 Task: Sort the products in the category "Pinot Grigio" by unit price (high first).
Action: Mouse moved to (929, 336)
Screenshot: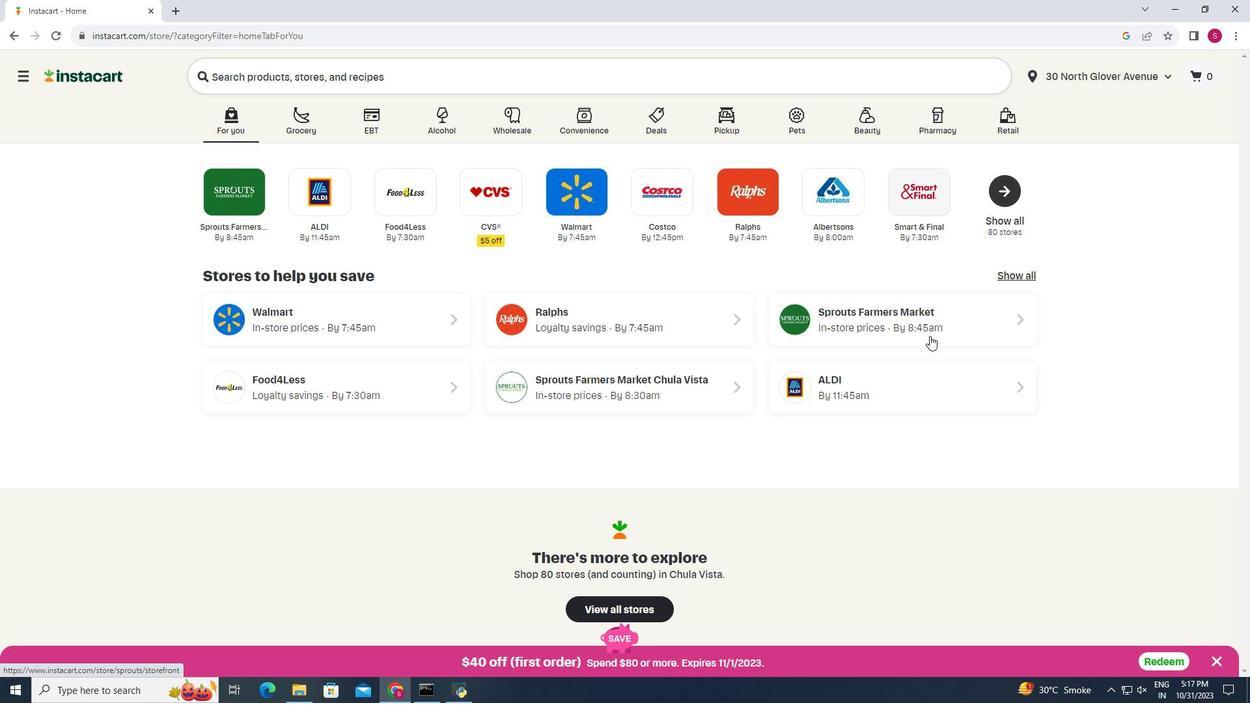 
Action: Mouse pressed left at (929, 336)
Screenshot: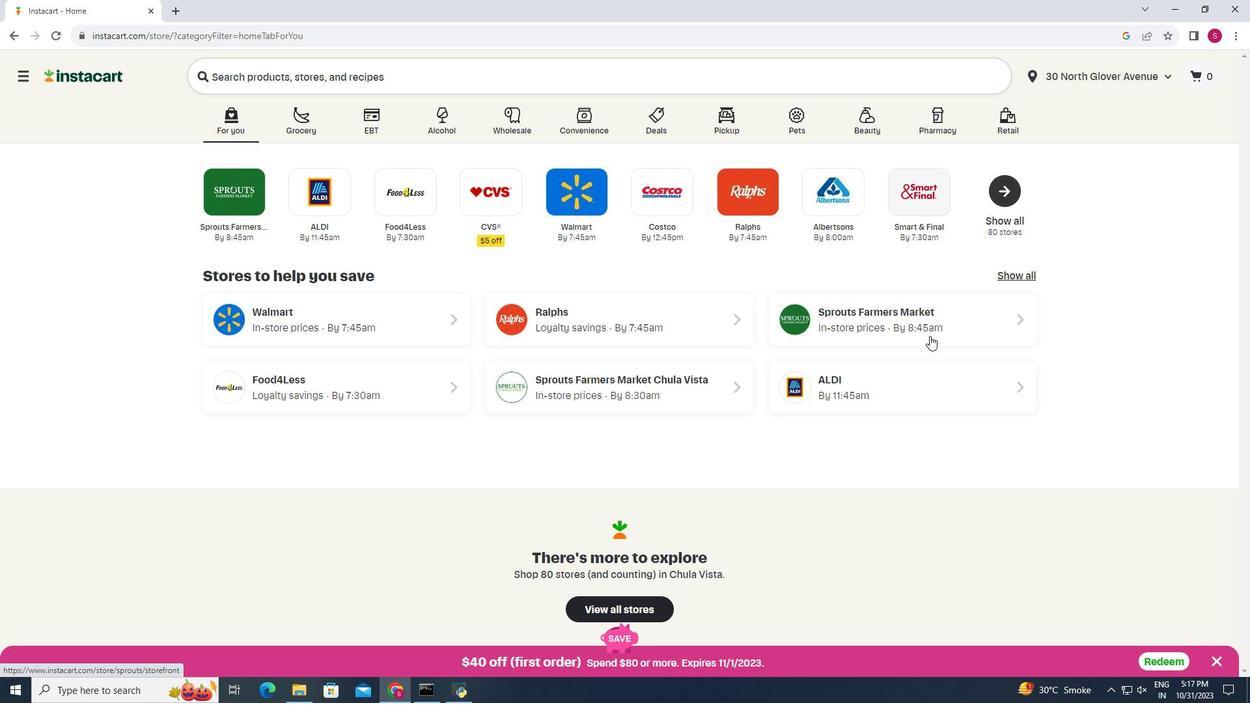 
Action: Mouse moved to (57, 663)
Screenshot: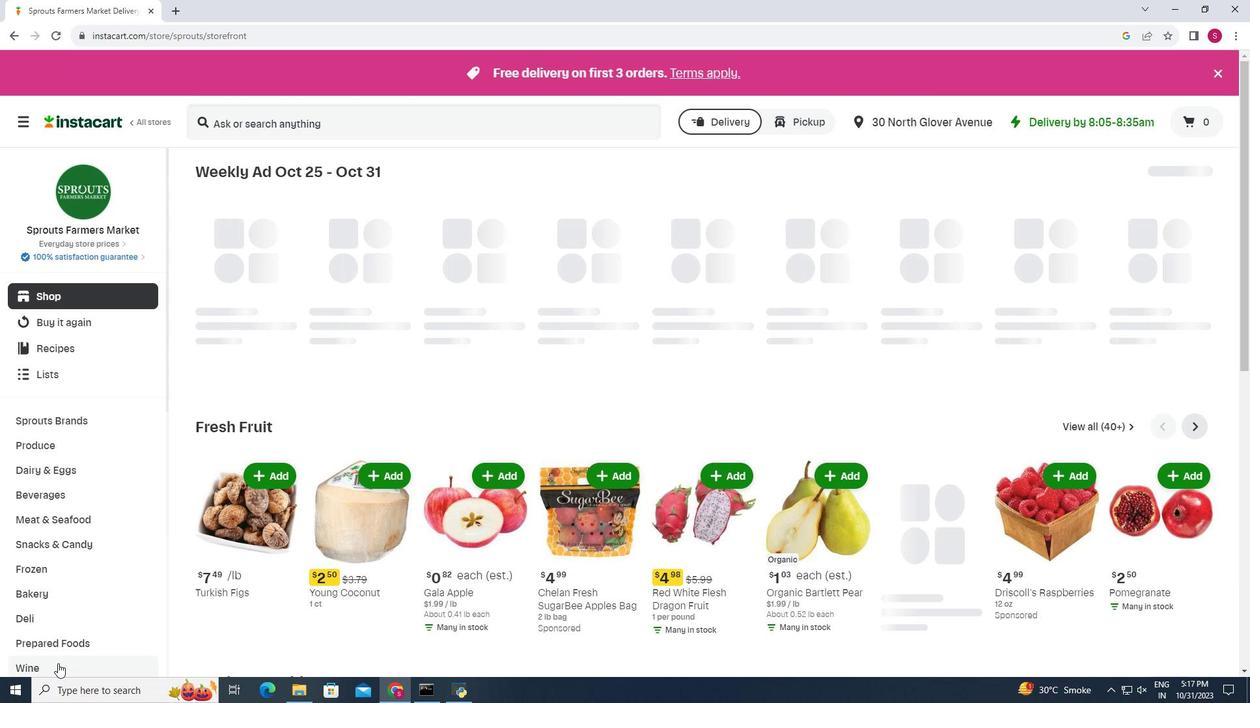 
Action: Mouse pressed left at (57, 663)
Screenshot: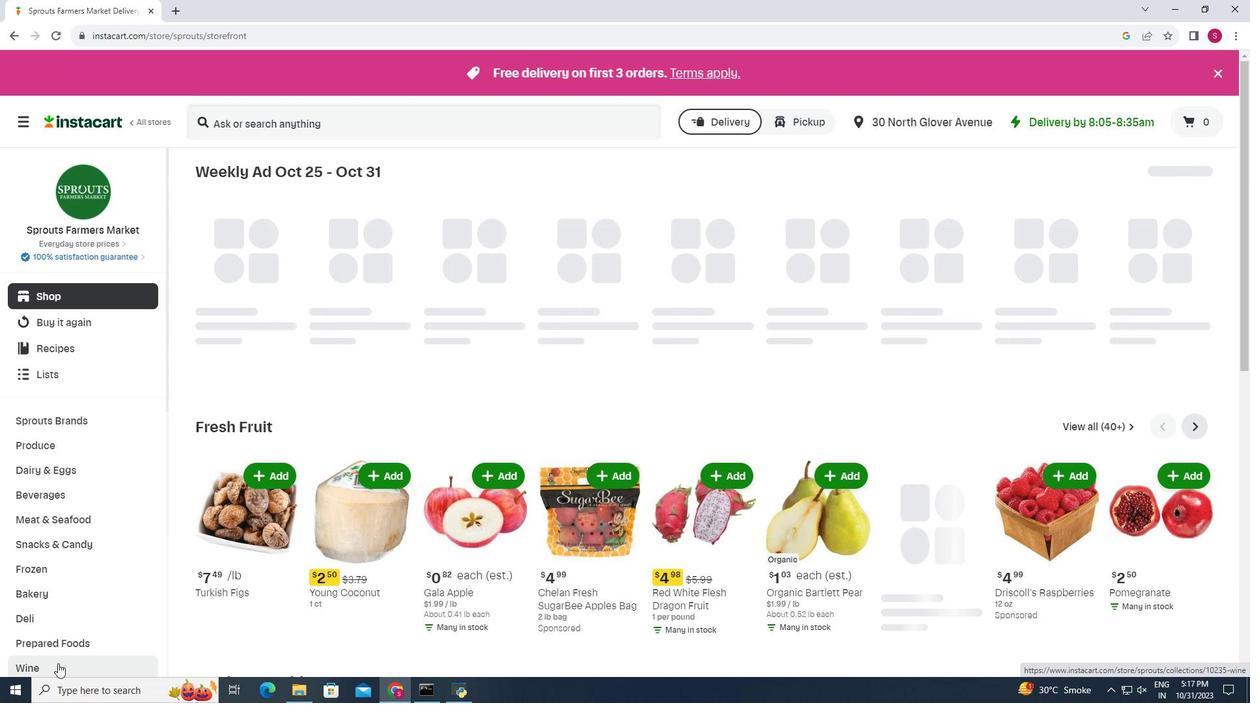 
Action: Mouse moved to (341, 207)
Screenshot: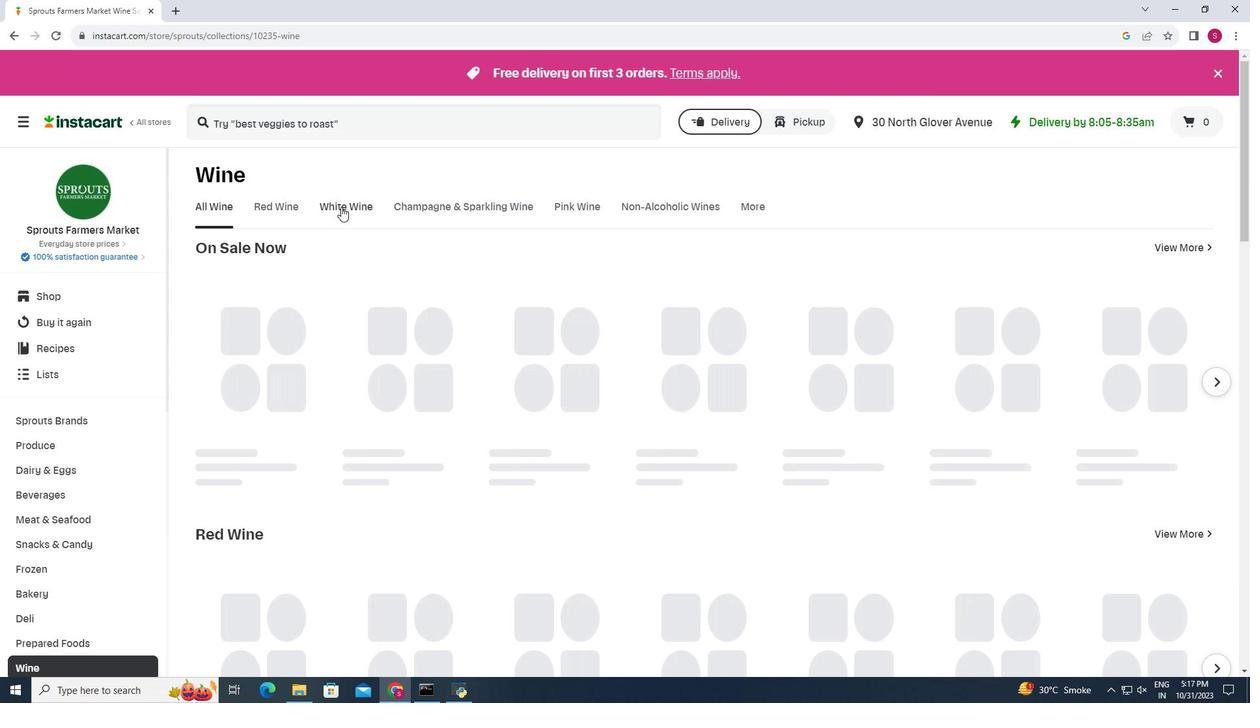 
Action: Mouse pressed left at (341, 207)
Screenshot: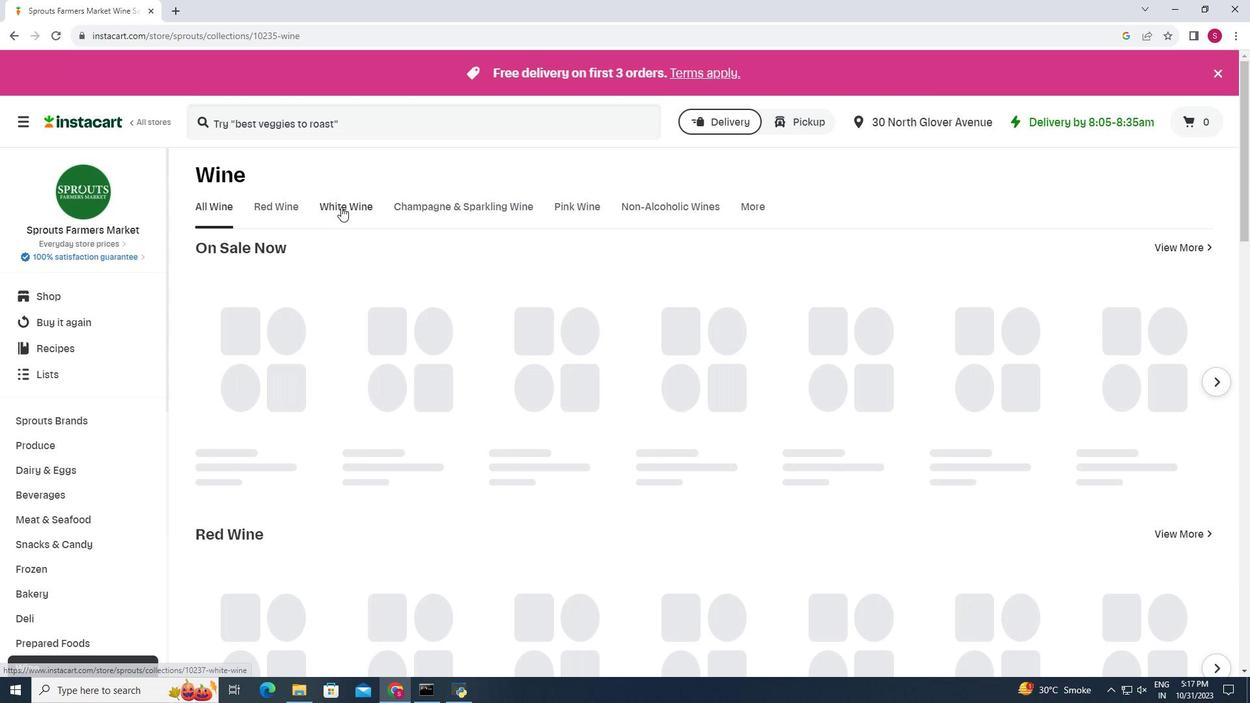 
Action: Mouse moved to (517, 266)
Screenshot: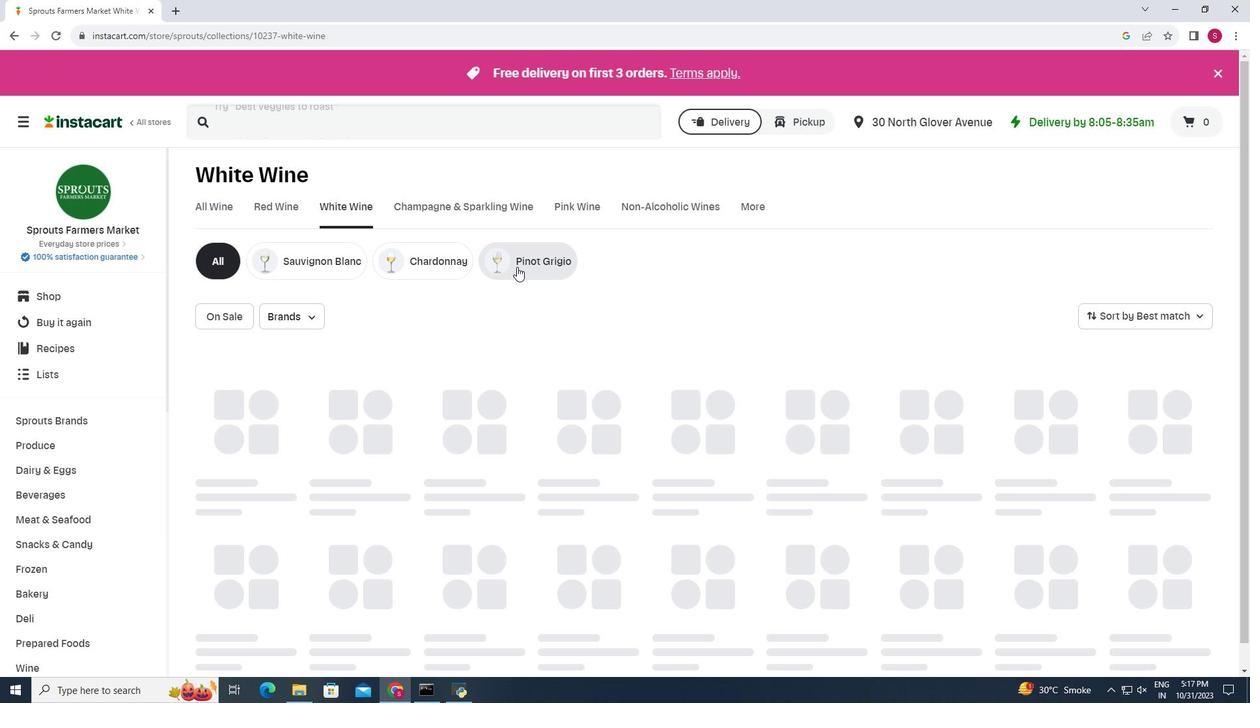 
Action: Mouse pressed left at (517, 266)
Screenshot: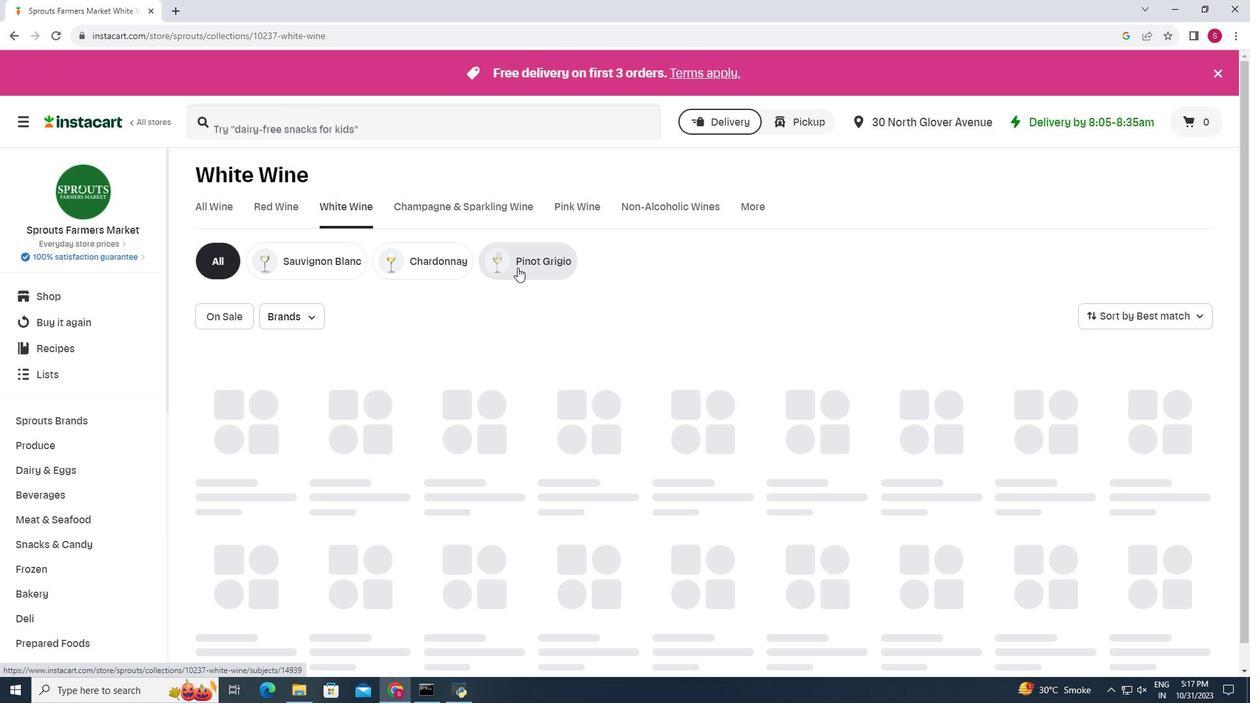 
Action: Mouse moved to (1204, 314)
Screenshot: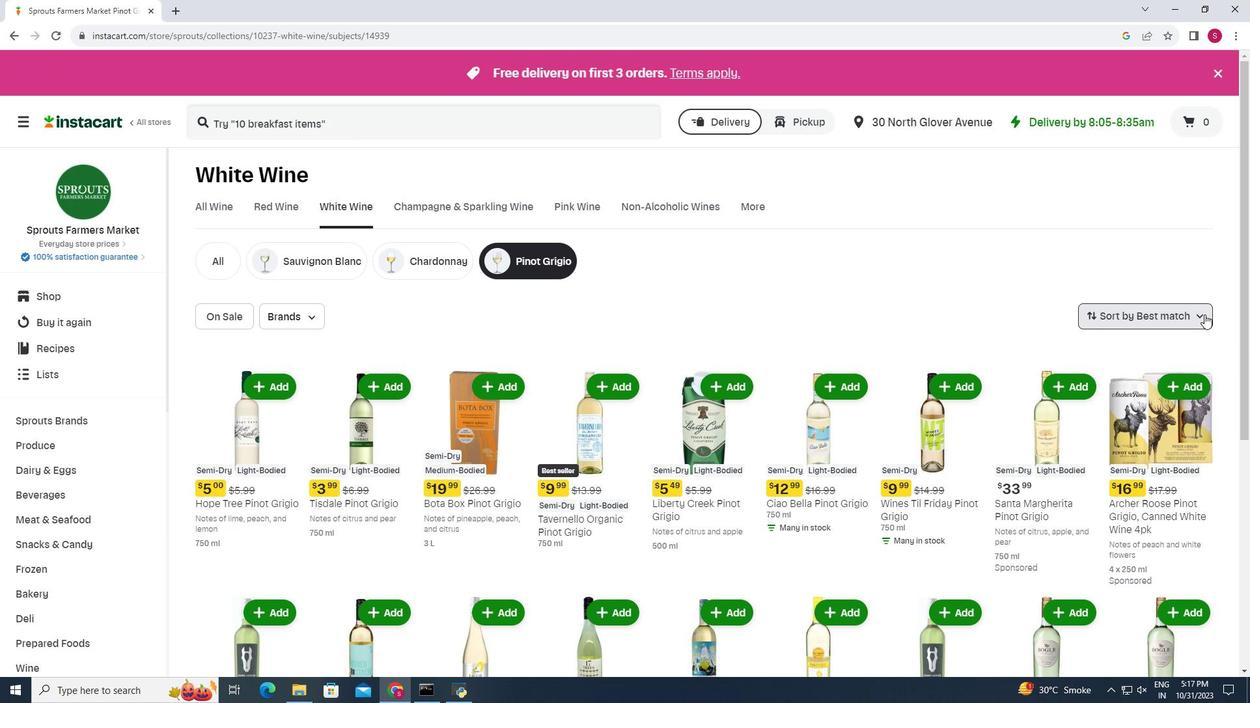 
Action: Mouse pressed left at (1204, 314)
Screenshot: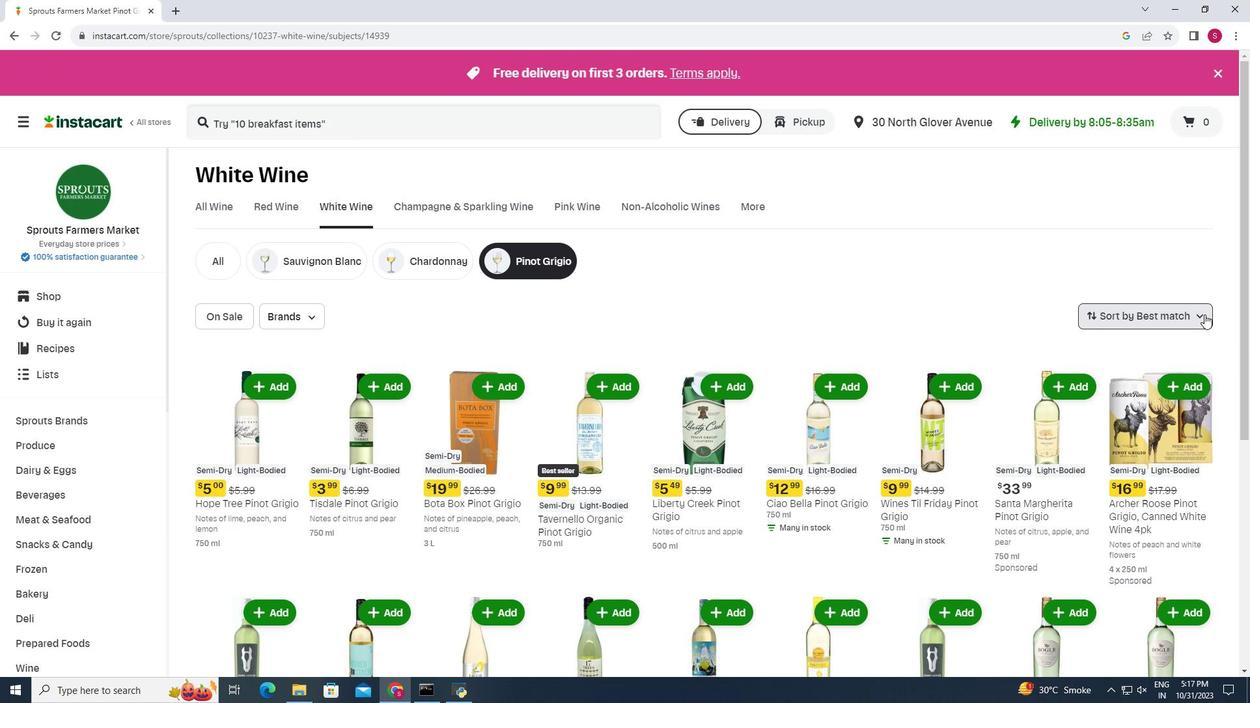 
Action: Mouse moved to (1146, 467)
Screenshot: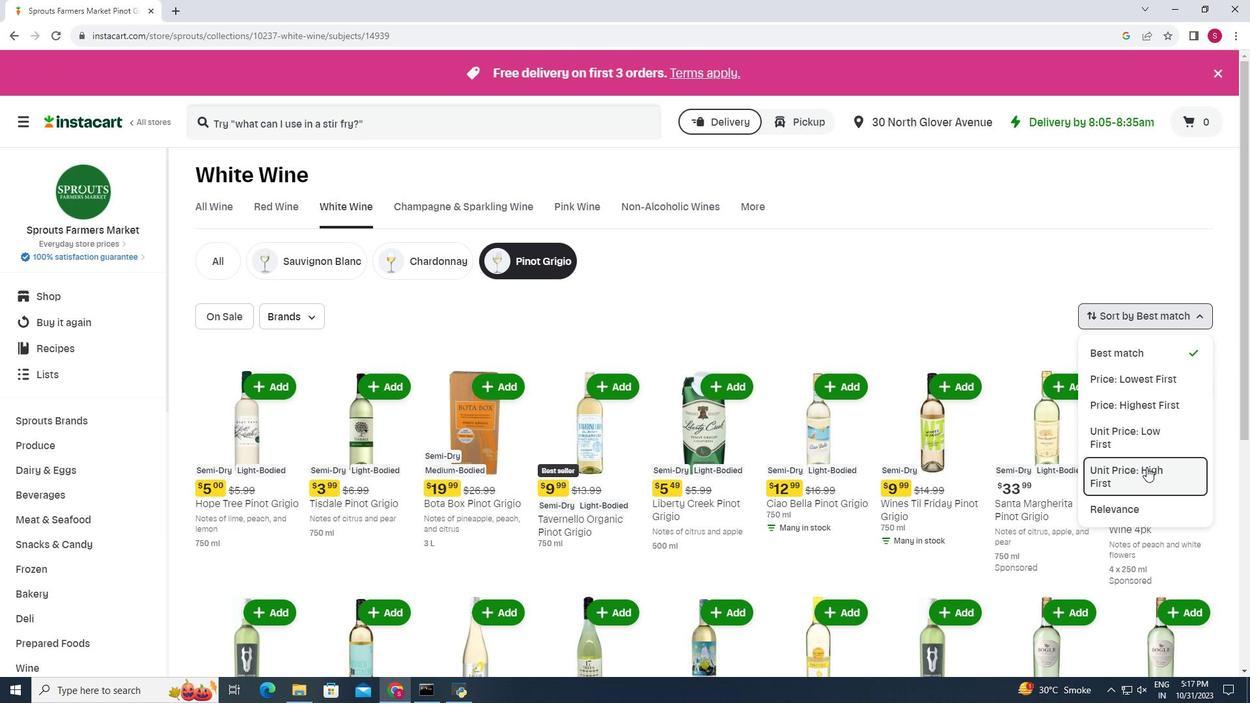 
Action: Mouse pressed left at (1146, 467)
Screenshot: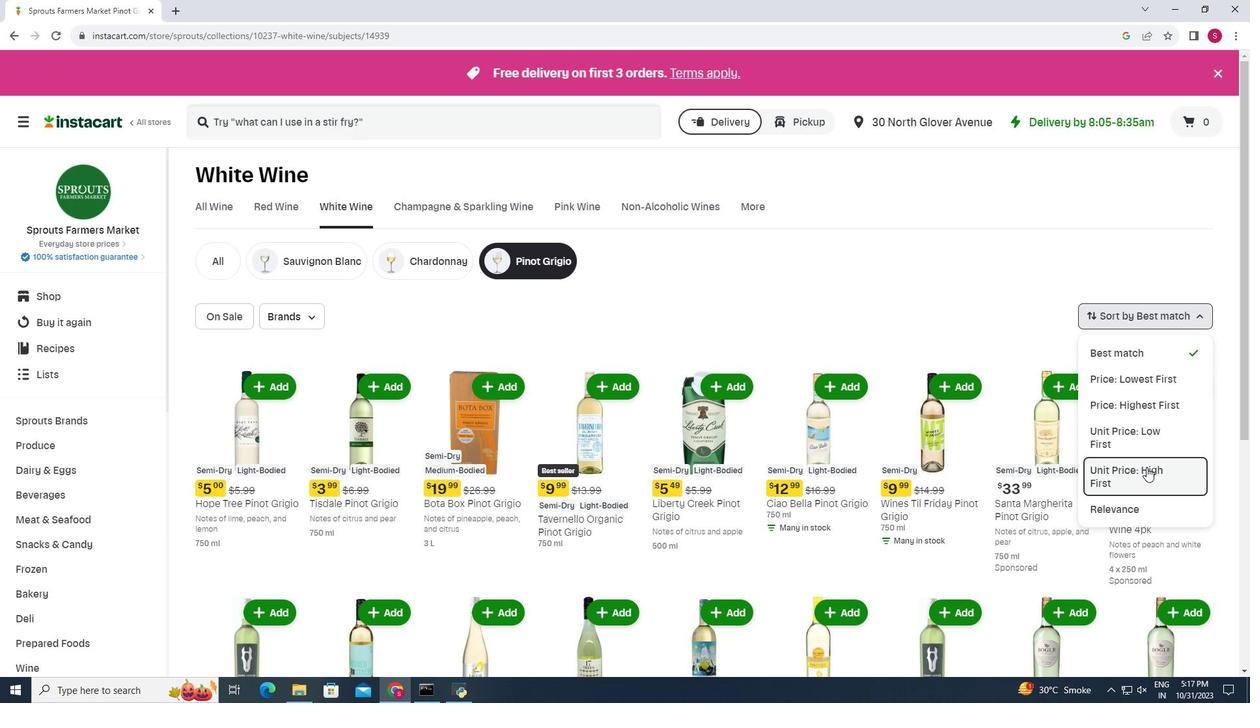 
Action: Mouse moved to (686, 283)
Screenshot: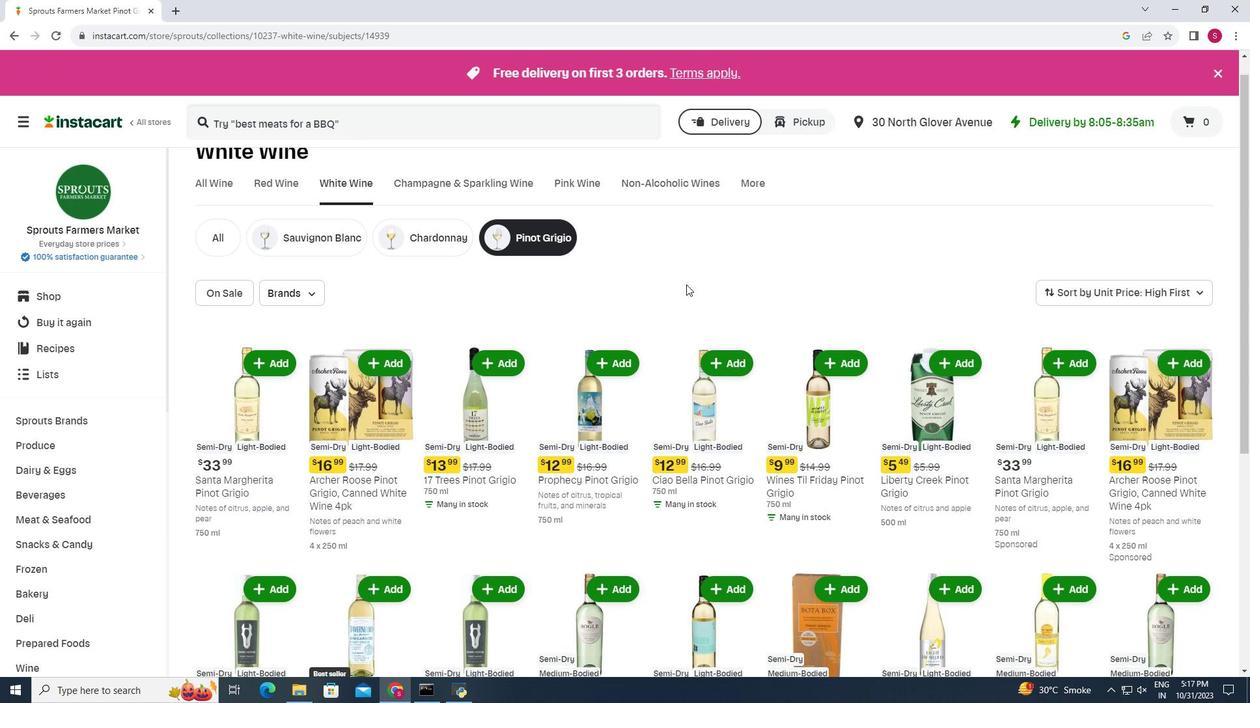 
Action: Mouse scrolled (686, 282) with delta (0, 0)
Screenshot: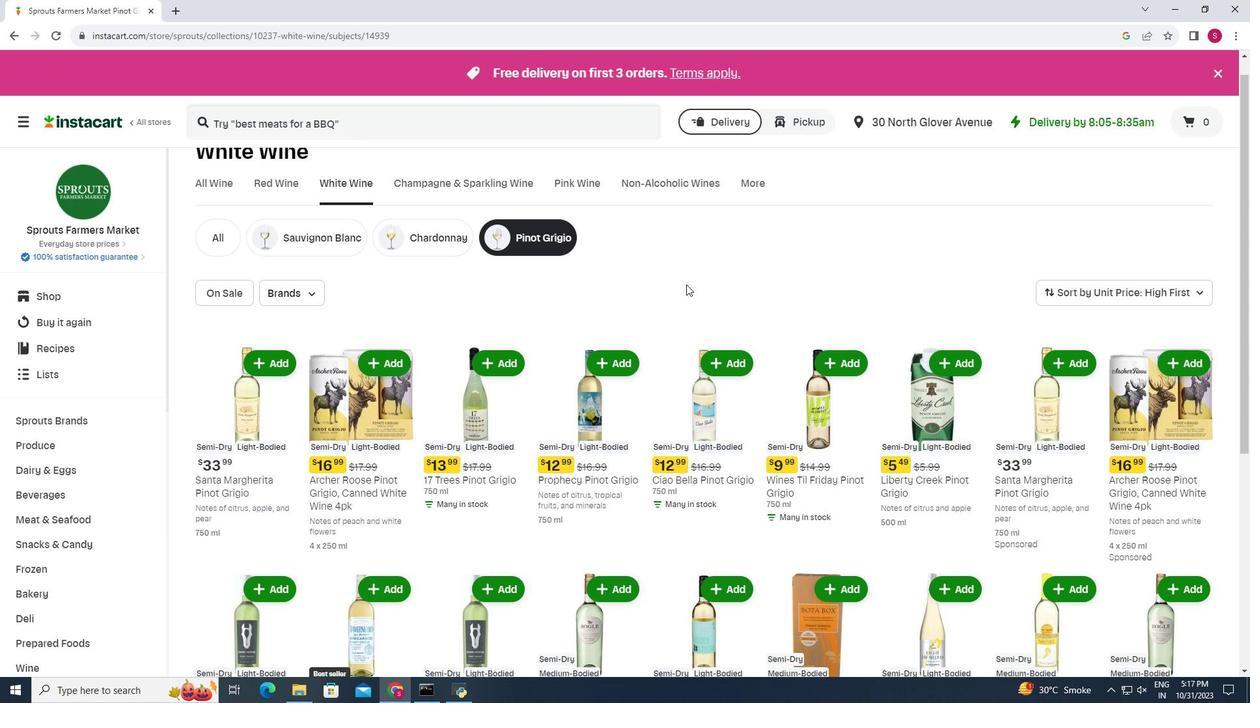
Action: Mouse moved to (686, 284)
Screenshot: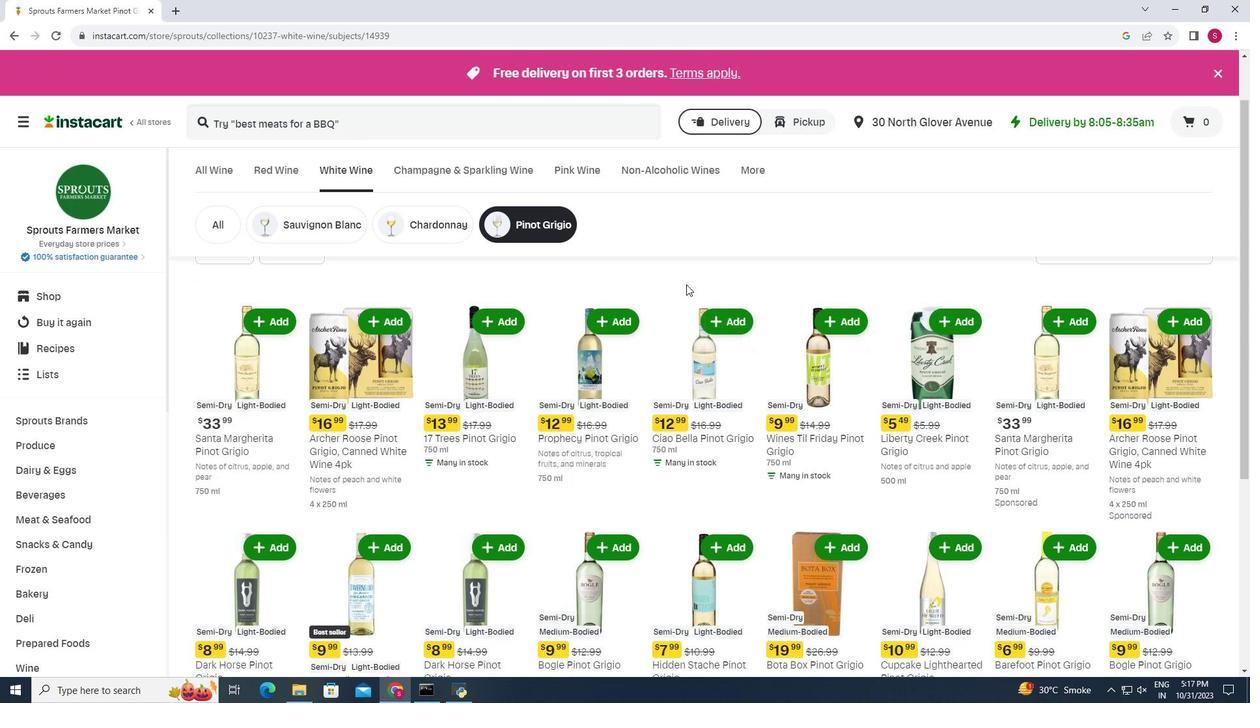 
Action: Mouse scrolled (686, 283) with delta (0, 0)
Screenshot: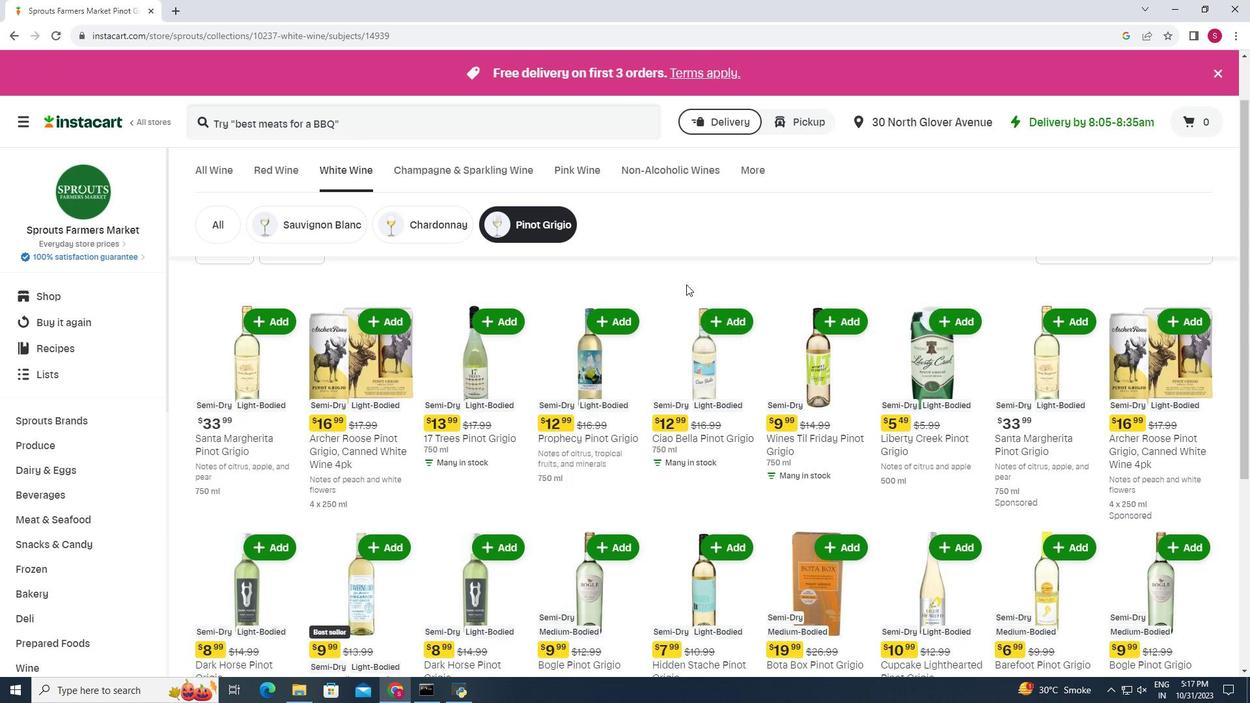 
Action: Mouse scrolled (686, 283) with delta (0, 0)
Screenshot: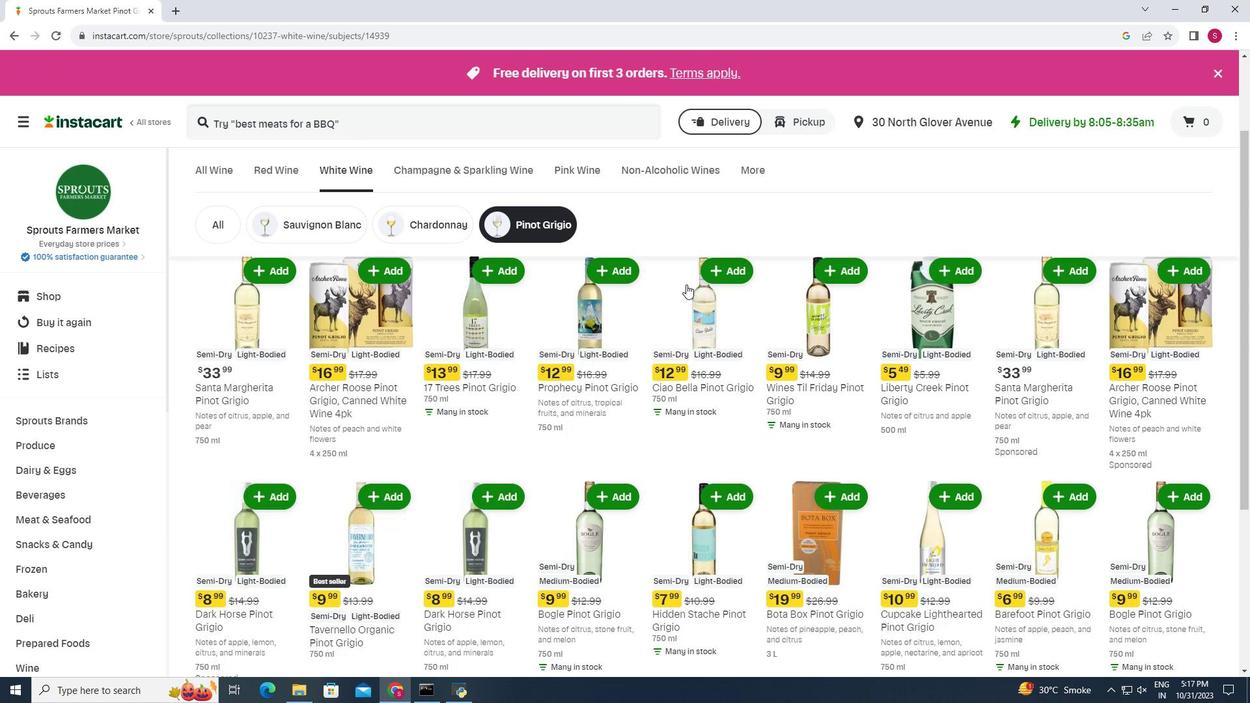 
Action: Mouse scrolled (686, 283) with delta (0, 0)
Screenshot: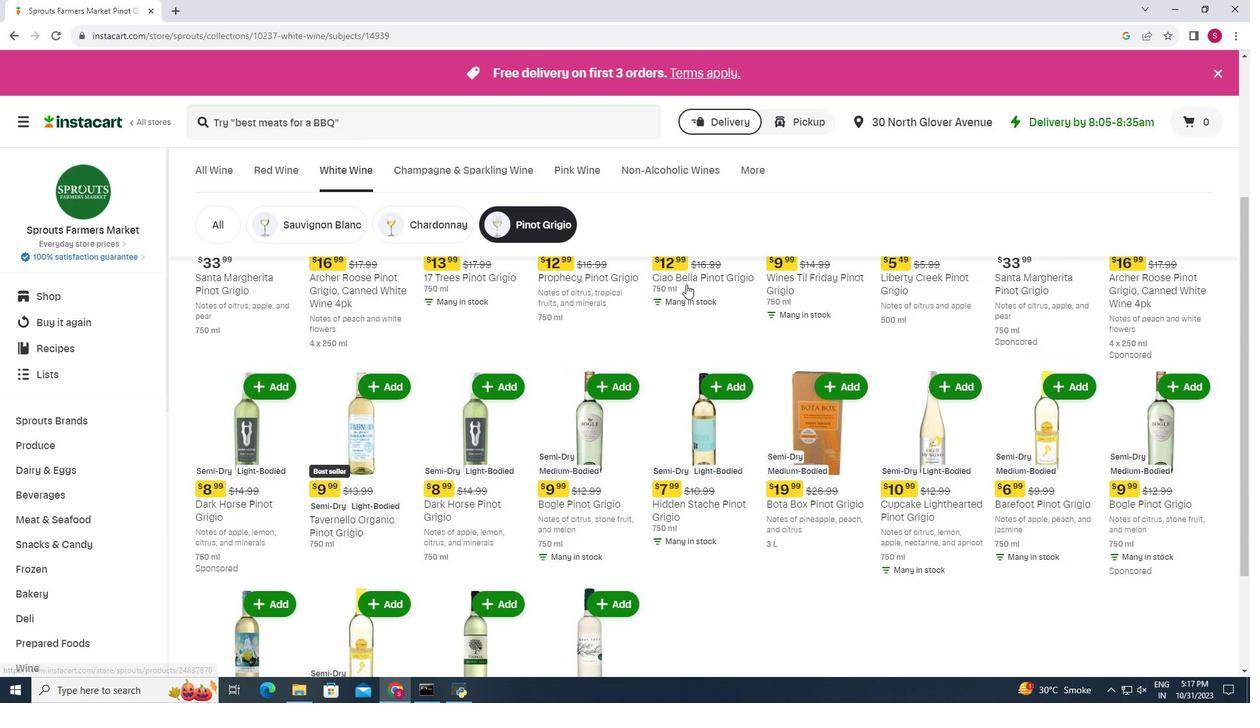 
Action: Mouse scrolled (686, 283) with delta (0, 0)
Screenshot: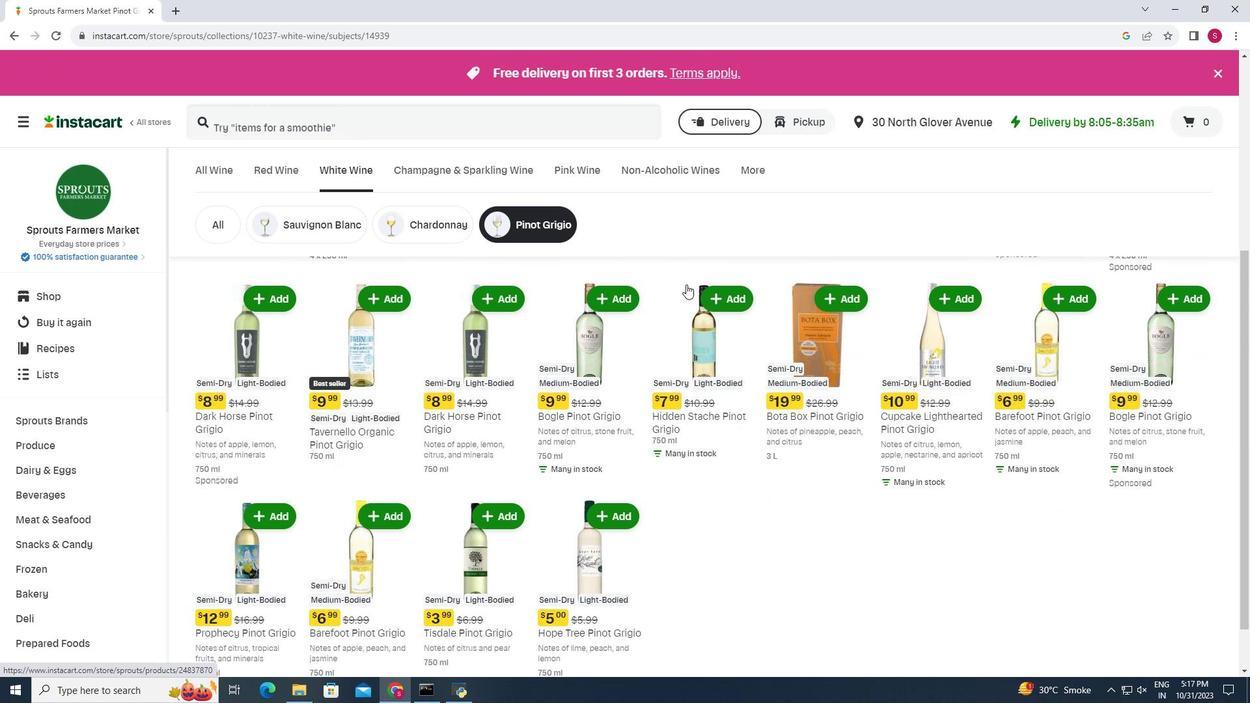 
Action: Mouse scrolled (686, 283) with delta (0, 0)
Screenshot: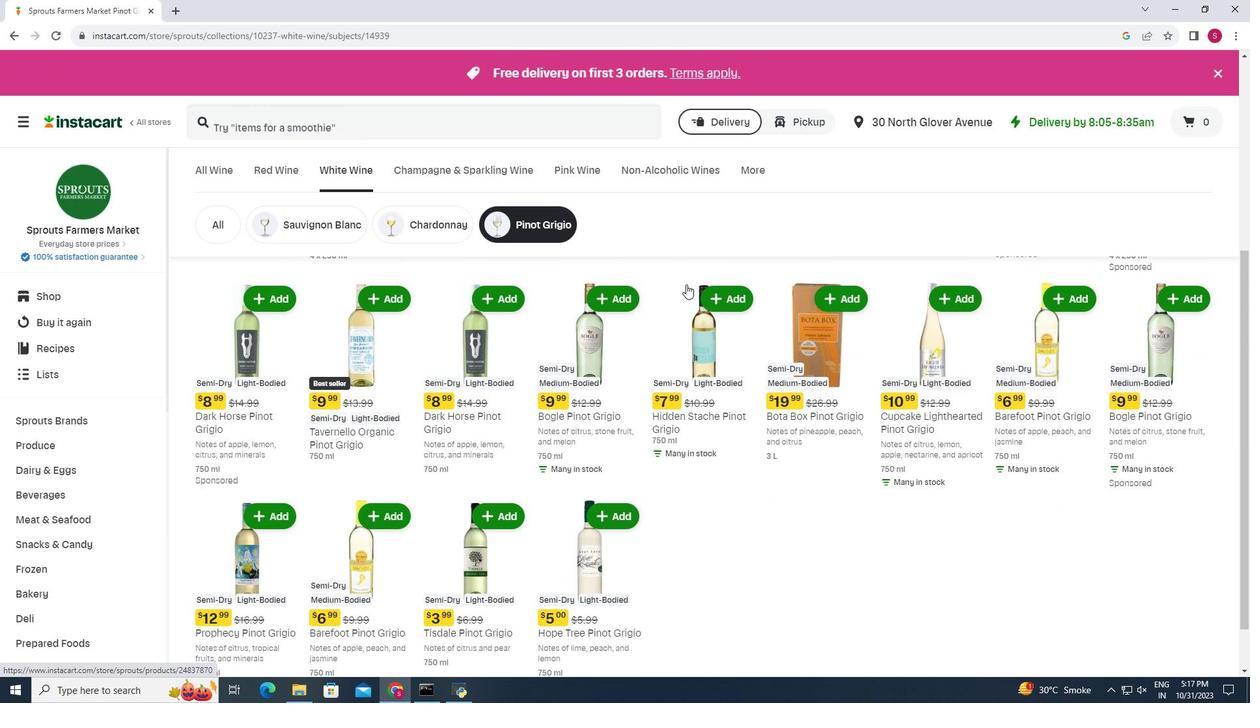 
Action: Mouse scrolled (686, 283) with delta (0, 0)
Screenshot: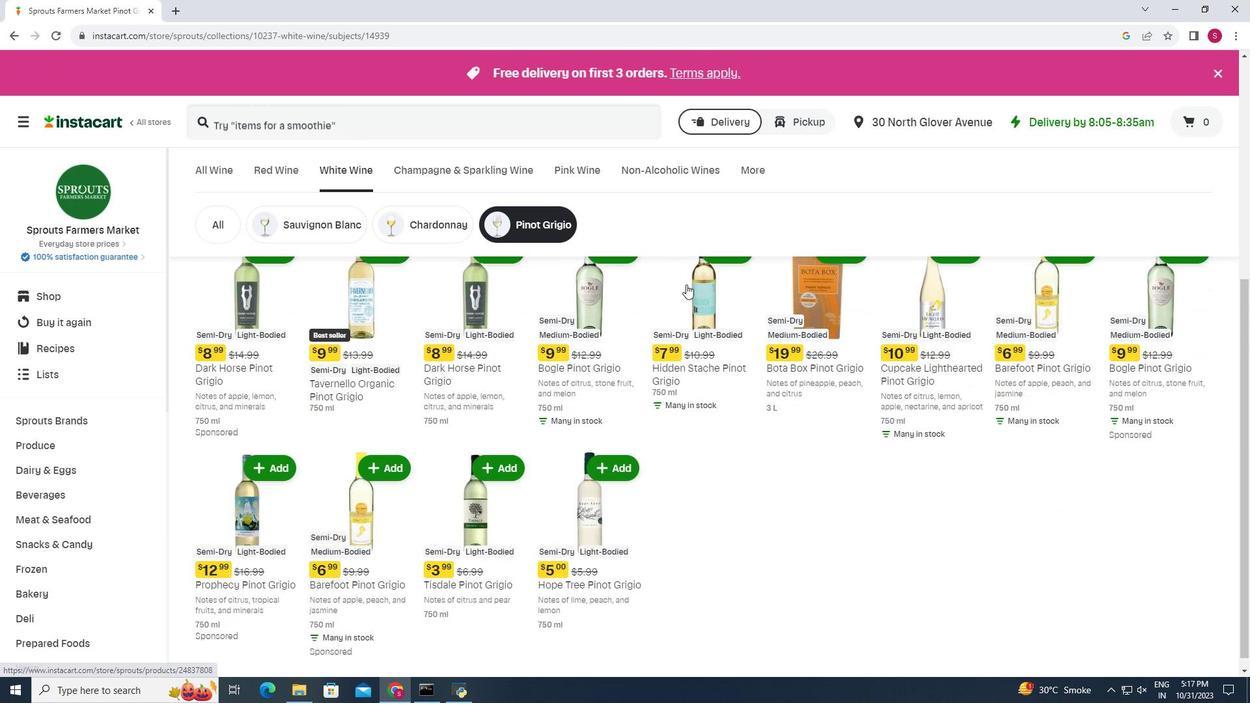
Action: Mouse scrolled (686, 283) with delta (0, 0)
Screenshot: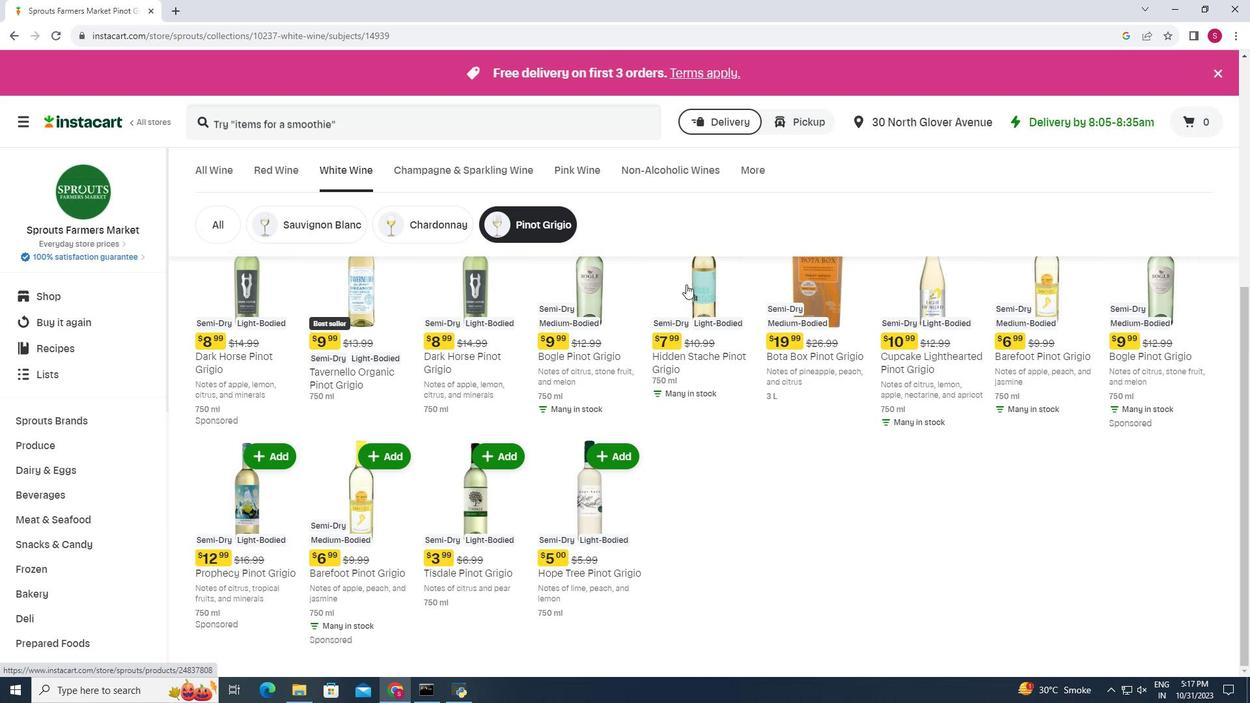 
